 Task: Create in the project WolfTech in Backlog an issue 'Implement a new cloud-based legal document management system for a company with advanced document classification and retrieval capabilities', assign it to team member softage.2@softage.net and change the status to IN PROGRESS.
Action: Mouse moved to (193, 62)
Screenshot: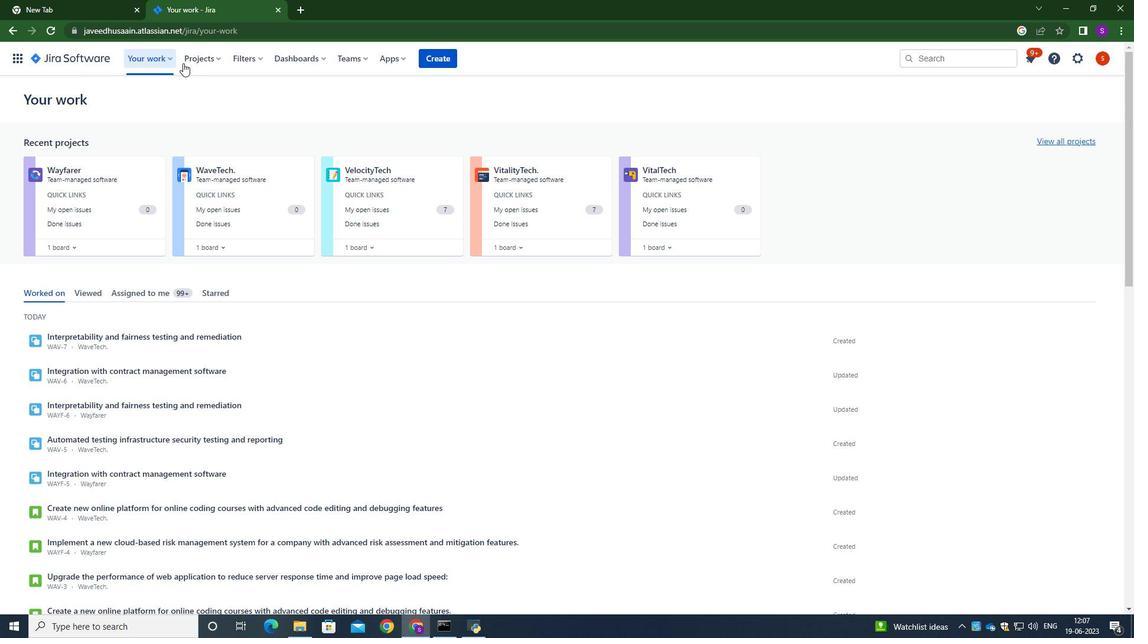 
Action: Mouse pressed left at (193, 62)
Screenshot: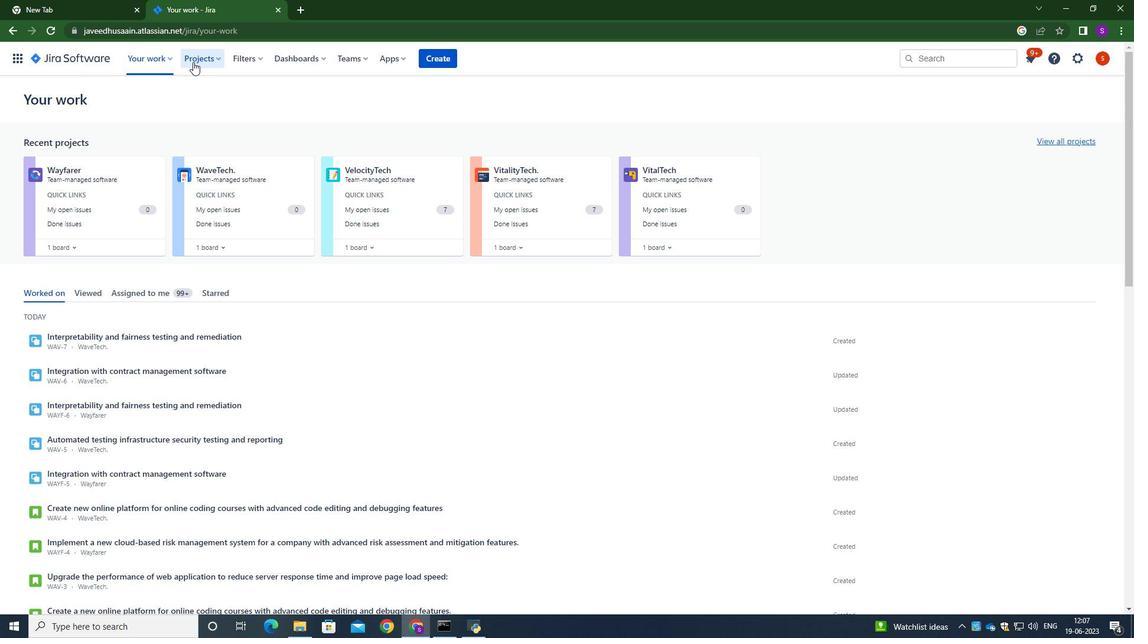 
Action: Mouse moved to (223, 112)
Screenshot: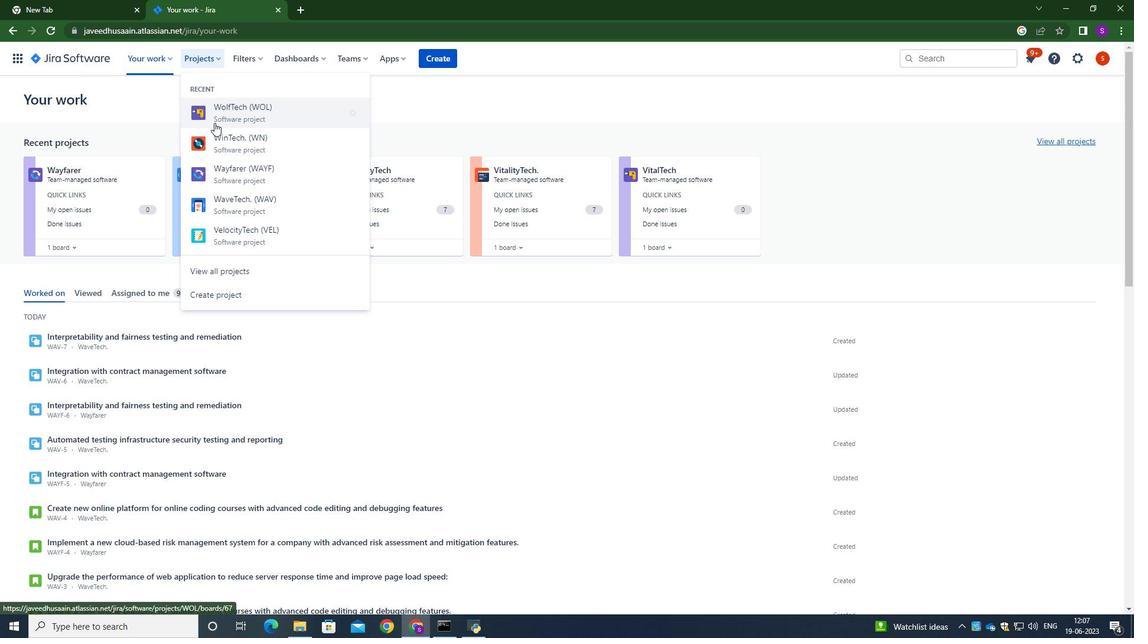 
Action: Mouse pressed left at (223, 112)
Screenshot: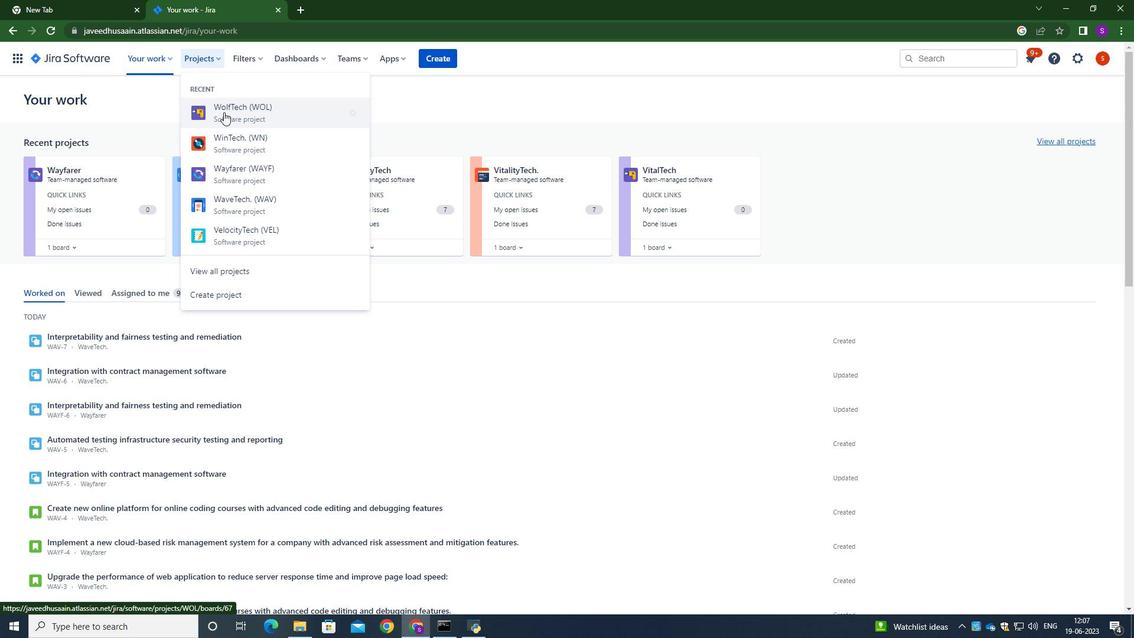 
Action: Mouse moved to (61, 176)
Screenshot: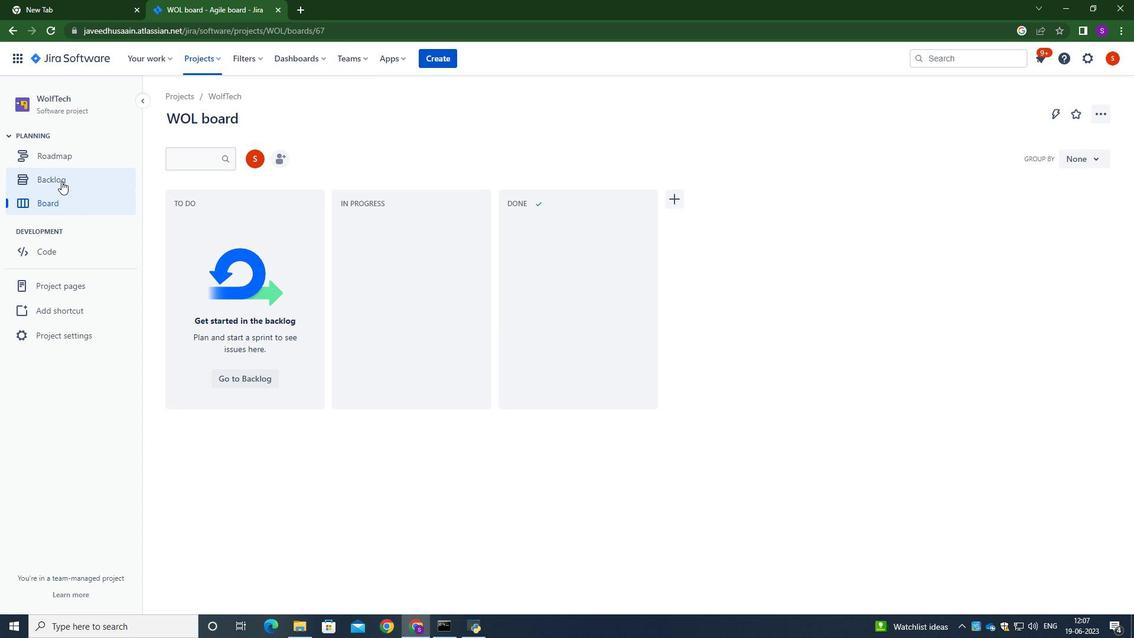 
Action: Mouse pressed left at (61, 176)
Screenshot: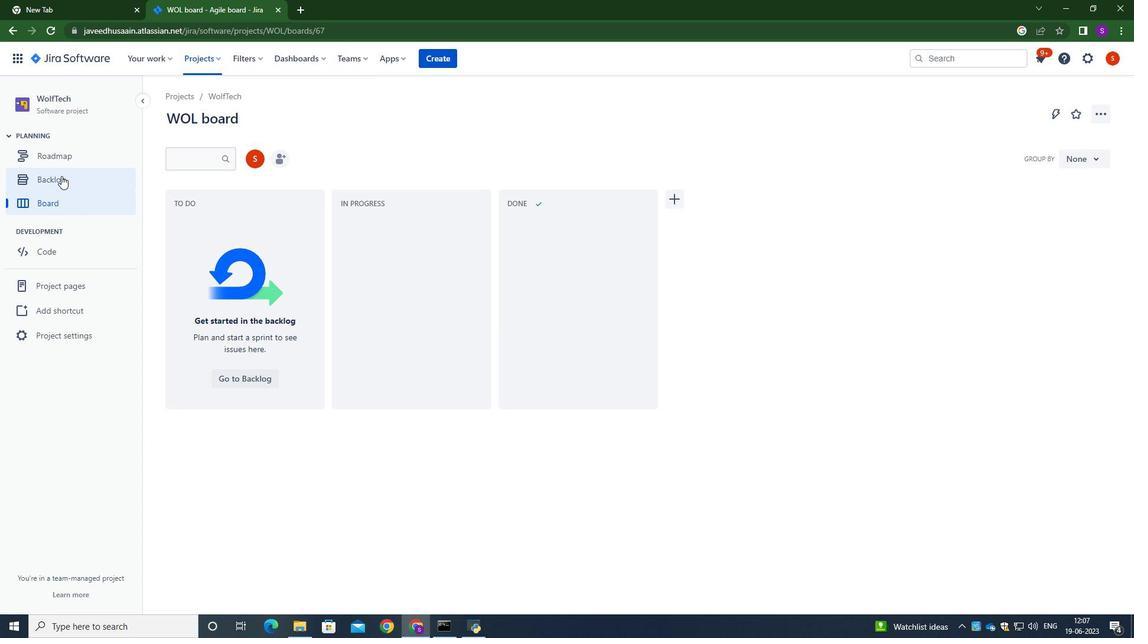 
Action: Mouse moved to (396, 280)
Screenshot: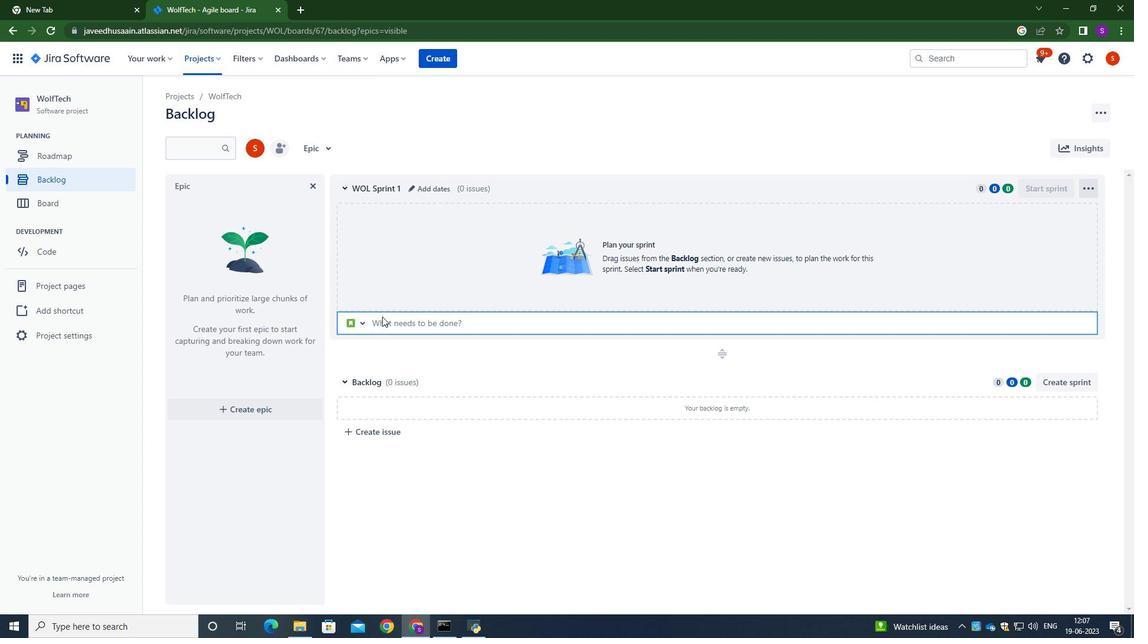 
Action: Mouse pressed left at (396, 280)
Screenshot: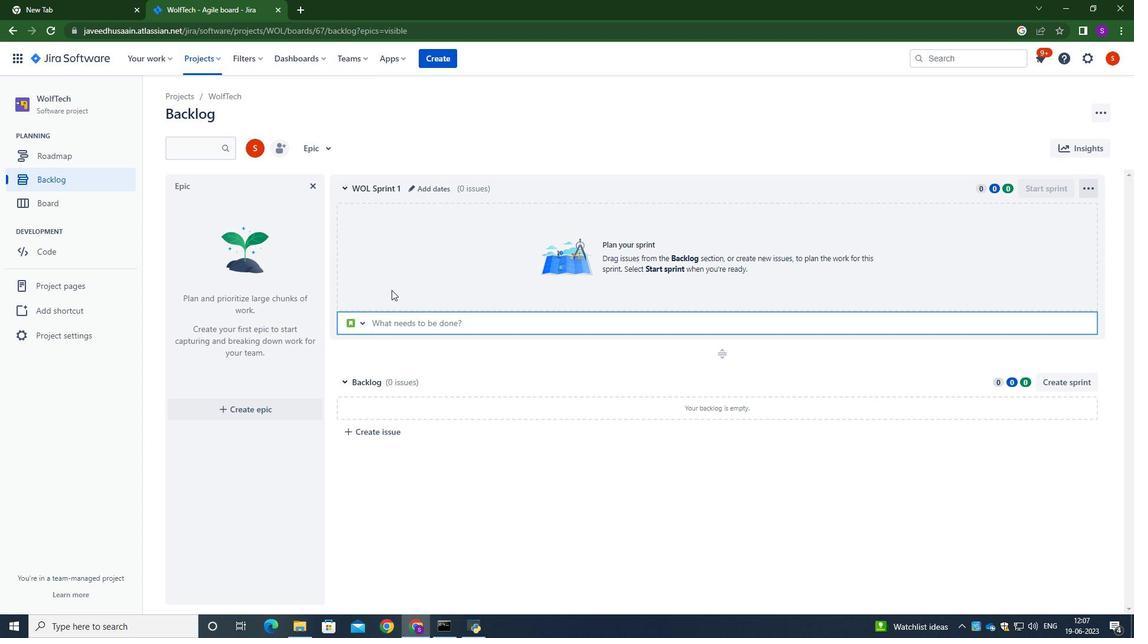
Action: Mouse moved to (382, 324)
Screenshot: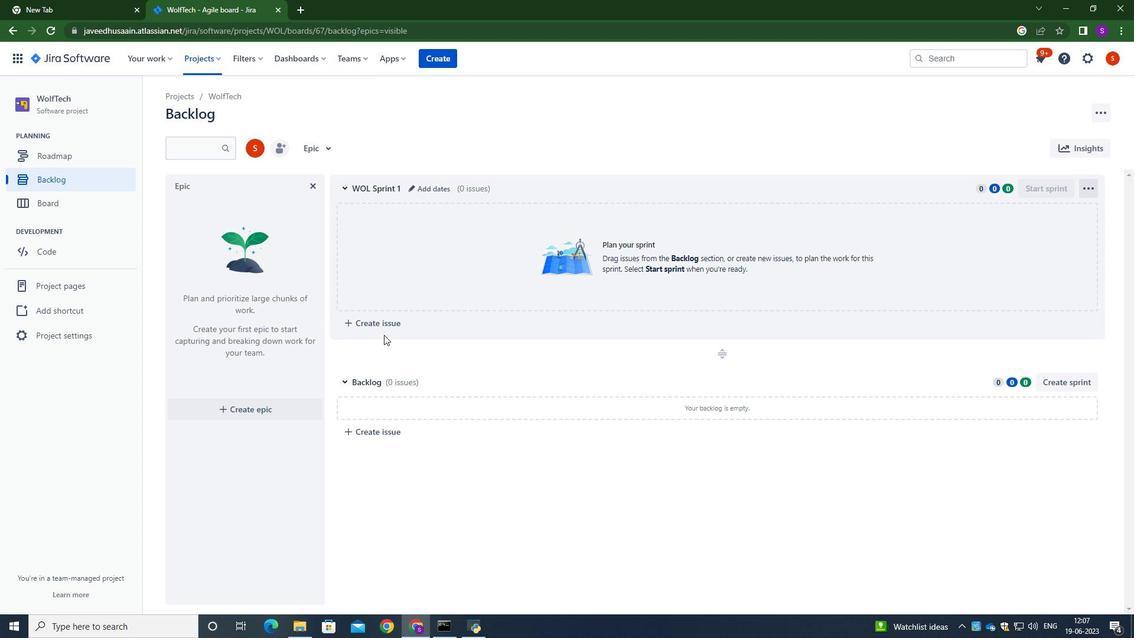 
Action: Mouse pressed left at (382, 324)
Screenshot: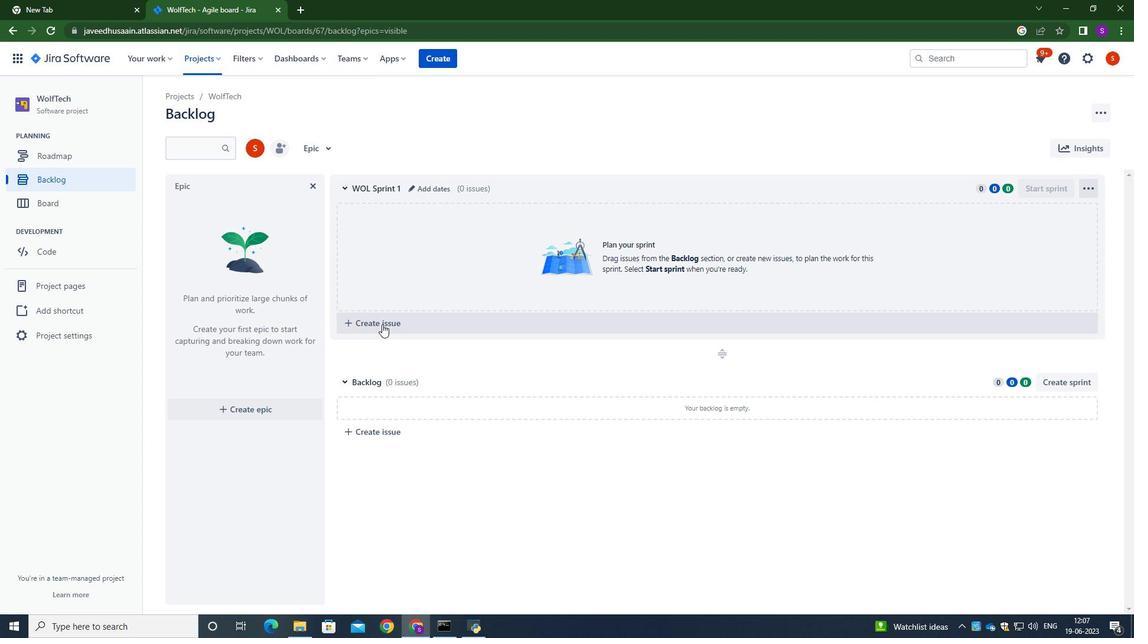 
Action: Mouse moved to (426, 320)
Screenshot: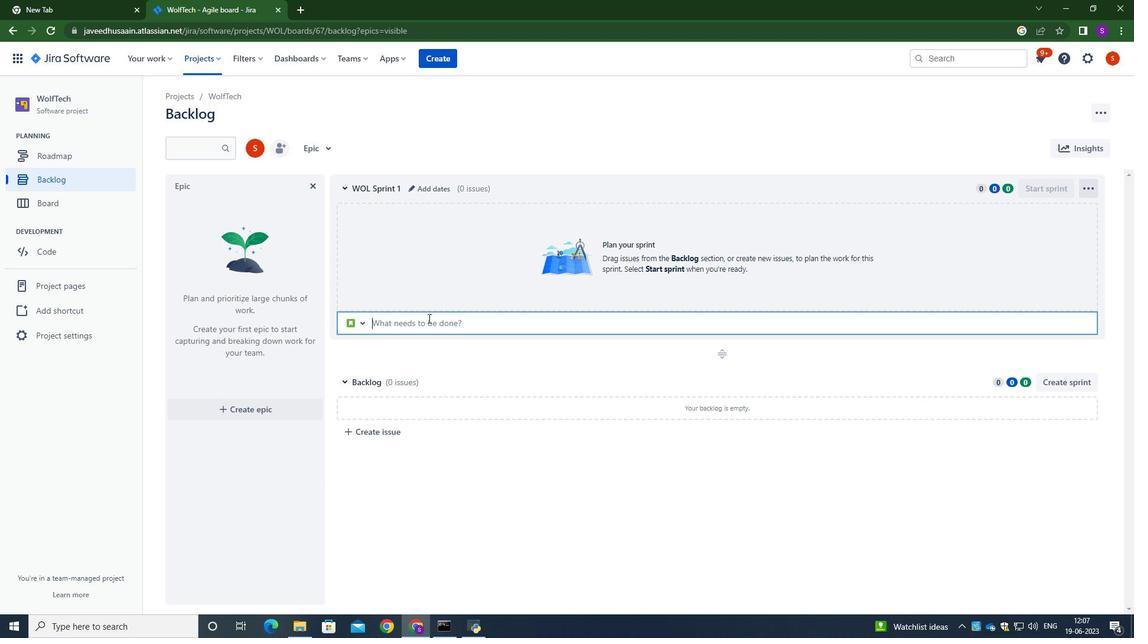 
Action: Mouse pressed left at (426, 320)
Screenshot: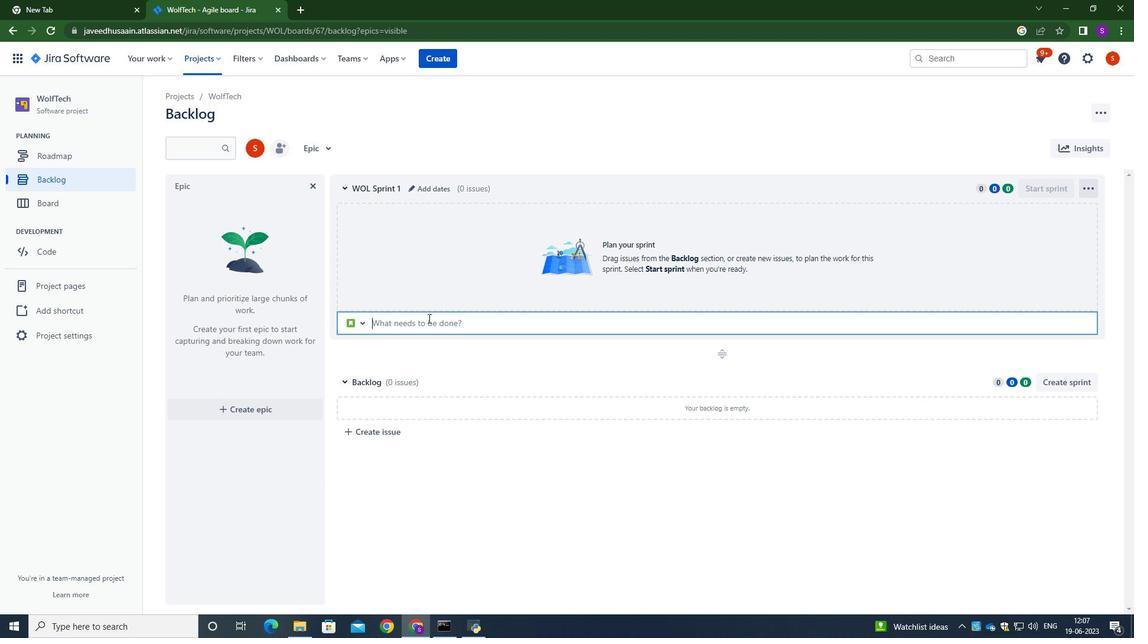 
Action: Key pressed <Key.caps_lock>I<Key.caps_lock>mplement<Key.space>a<Key.space>new<Key.space>cloud-based<Key.space>legal<Key.space>docm<Key.backspace>ument<Key.space>managemetn<Key.backspace><Key.backspace>nt<Key.space>system<Key.space><Key.space><Key.backspace>for<Key.space>a<Key.space>company<Key.space>a<Key.backspace>with<Key.space>advanced<Key.space>docoment<Key.space>c<Key.backspace><Key.backspace><Key.backspace><Key.backspace><Key.backspace><Key.backspace><Key.backspace>umnet<Key.space><Key.backspace><Key.backspace><Key.backspace><Key.backspace>ent<Key.space>classification<Key.space>and<Key.space>retrieval<Key.space>capabilities.<Key.enter>
Screenshot: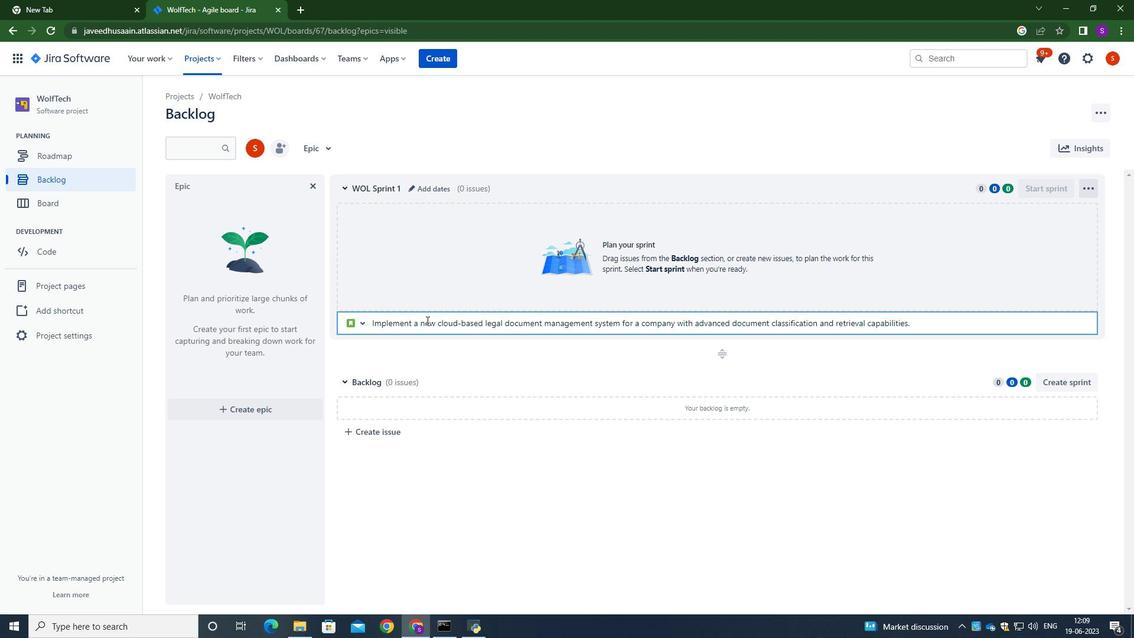 
Action: Mouse moved to (1063, 218)
Screenshot: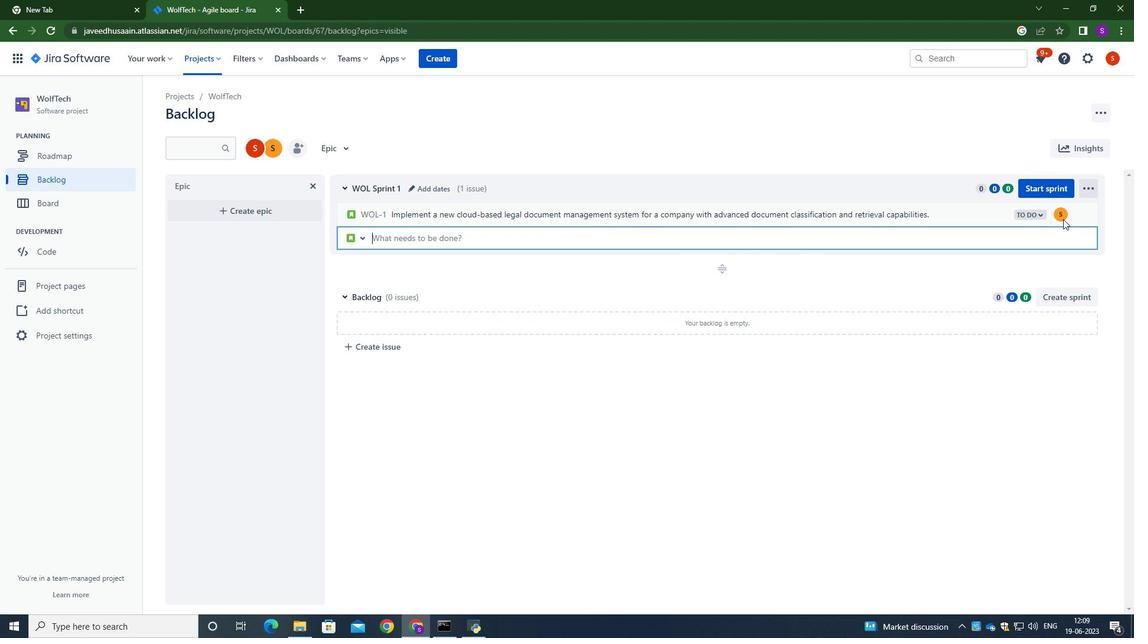 
Action: Mouse pressed left at (1063, 218)
Screenshot: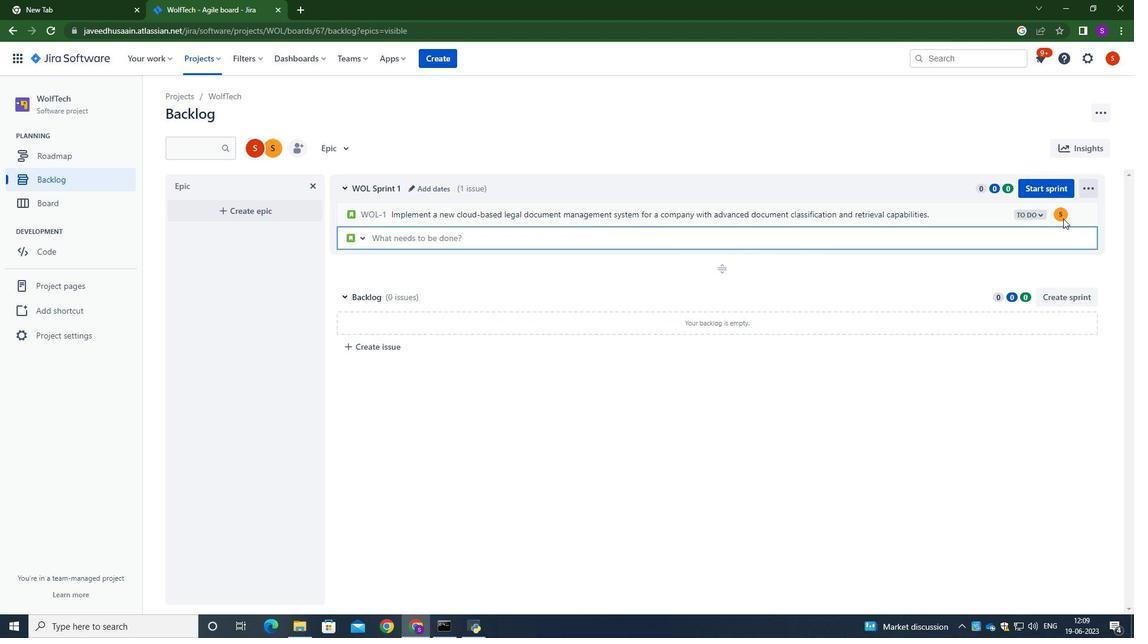 
Action: Mouse moved to (1055, 210)
Screenshot: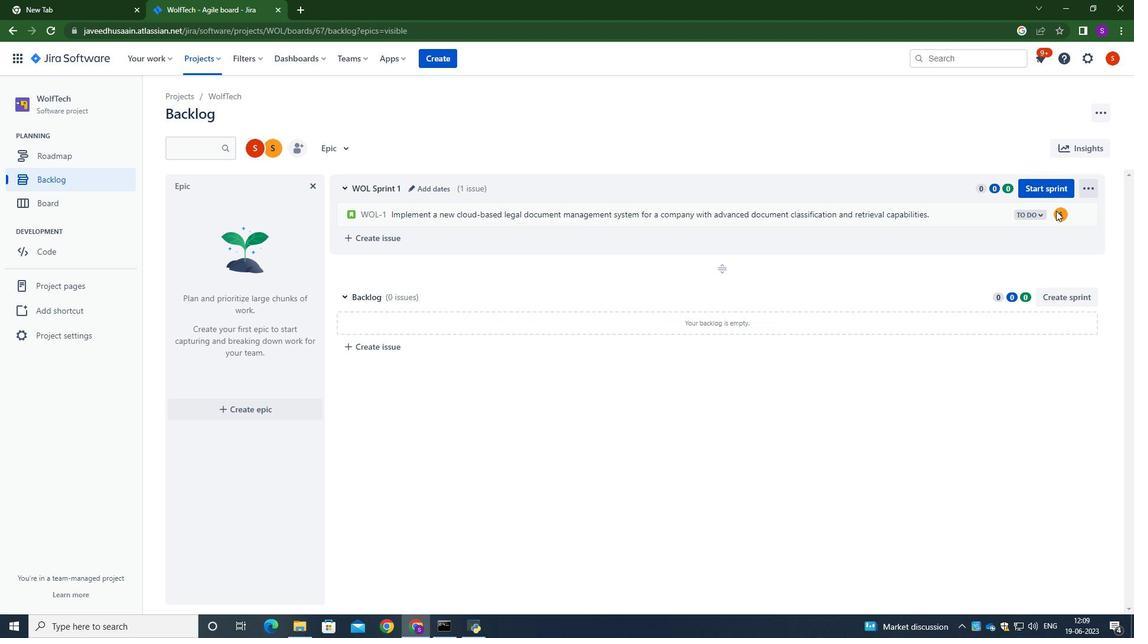 
Action: Mouse pressed left at (1055, 210)
Screenshot: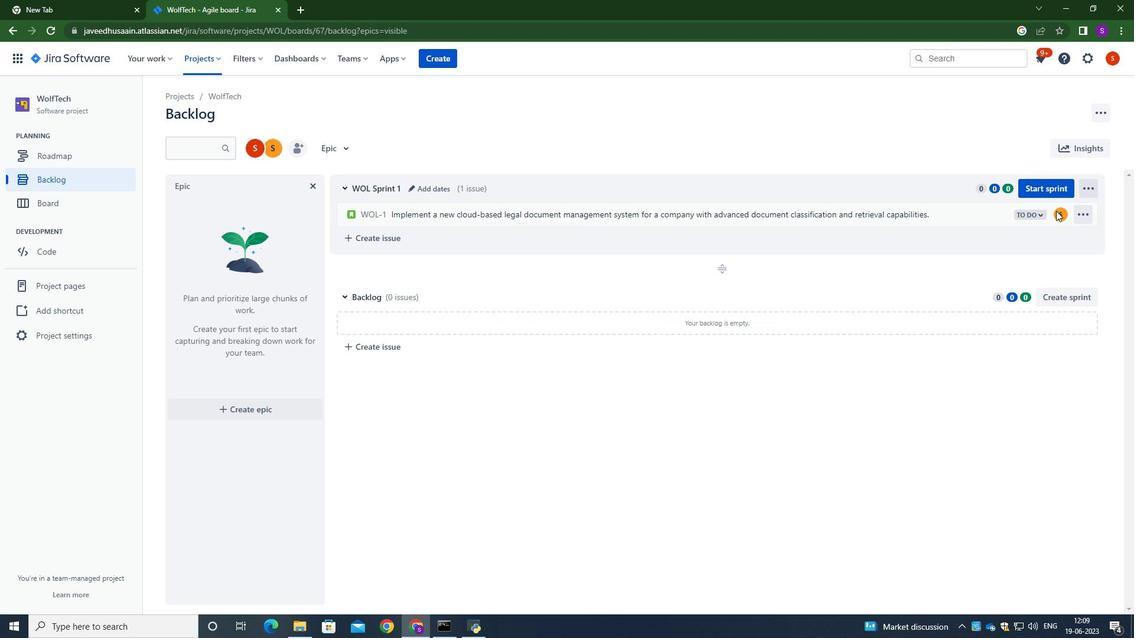 
Action: Mouse moved to (1060, 214)
Screenshot: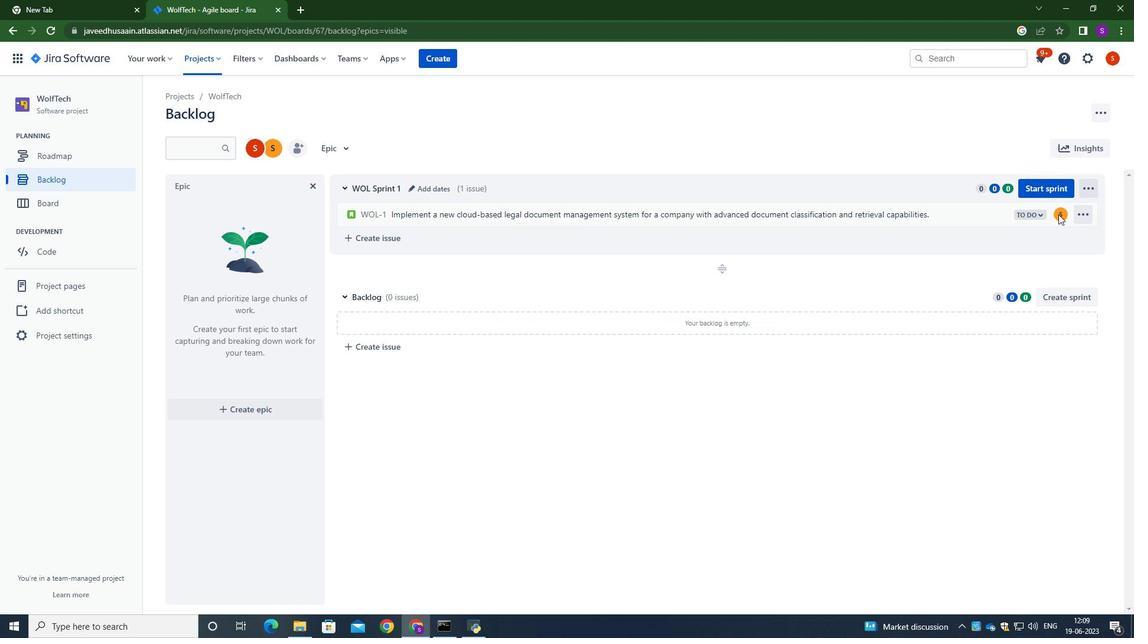 
Action: Mouse pressed left at (1060, 214)
Screenshot: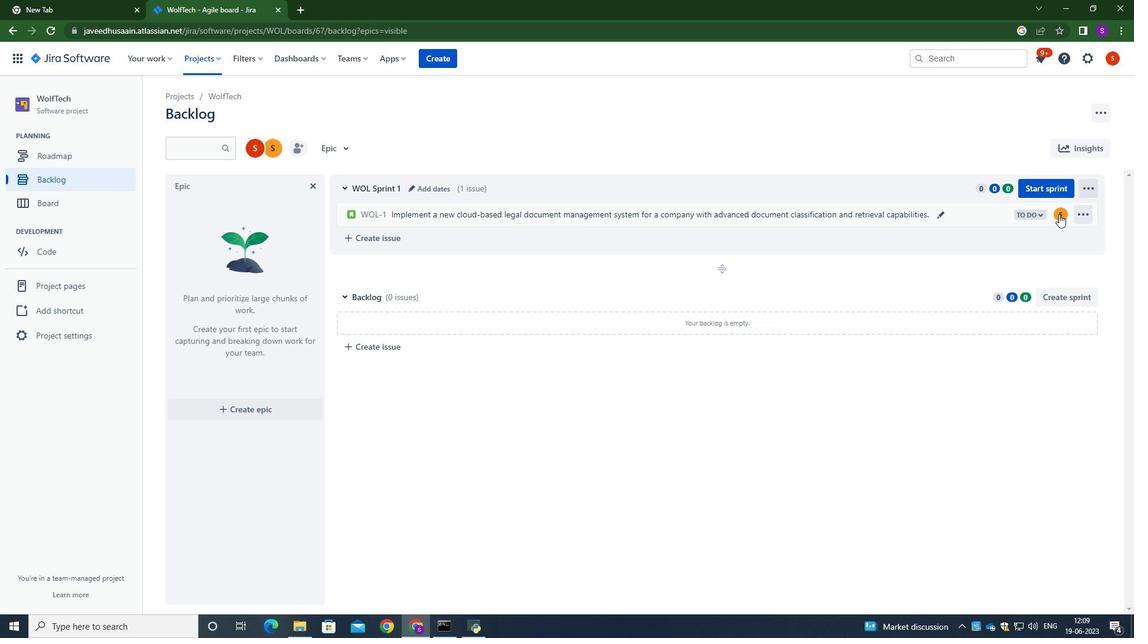 
Action: Mouse moved to (982, 235)
Screenshot: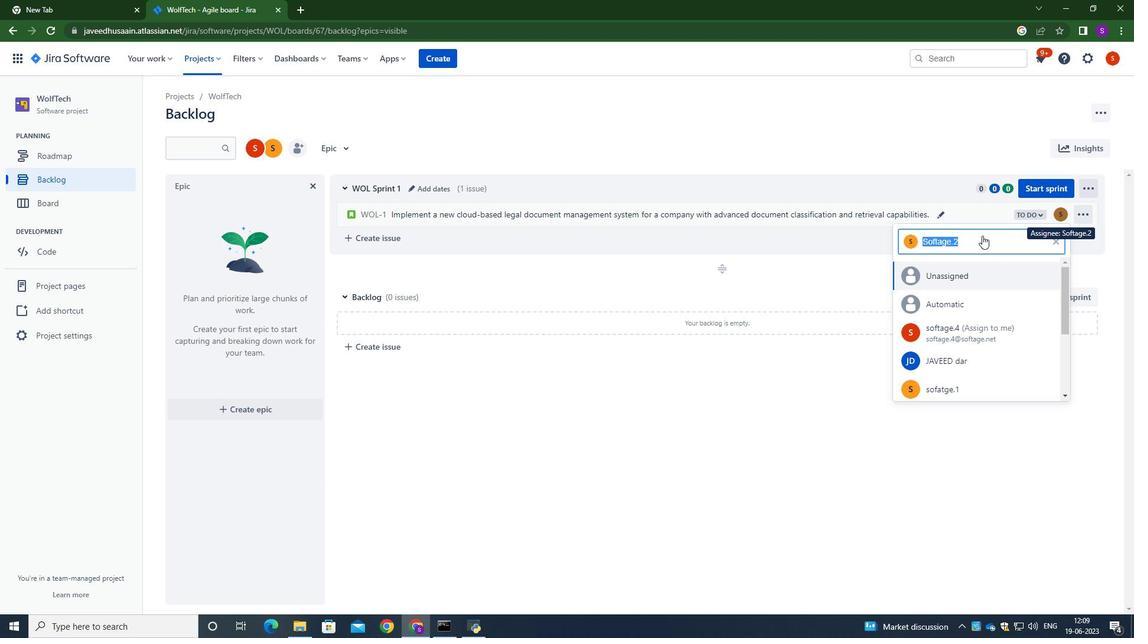 
Action: Key pressed softage.2<Key.shift>@os<Key.backspace><Key.backspace>softage.net
Screenshot: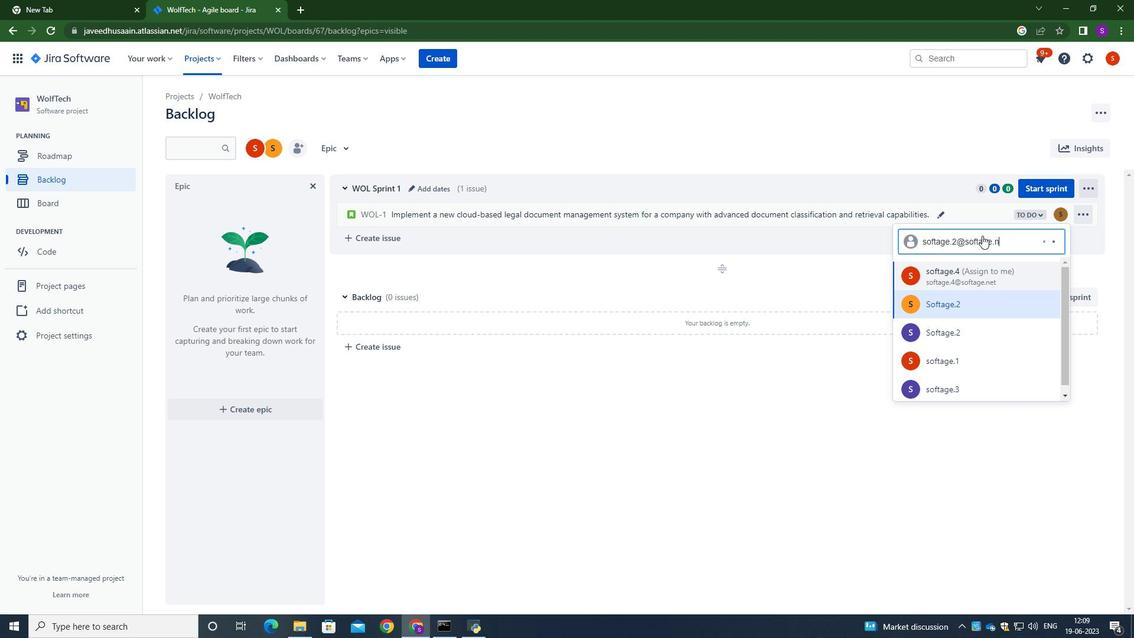 
Action: Mouse moved to (953, 274)
Screenshot: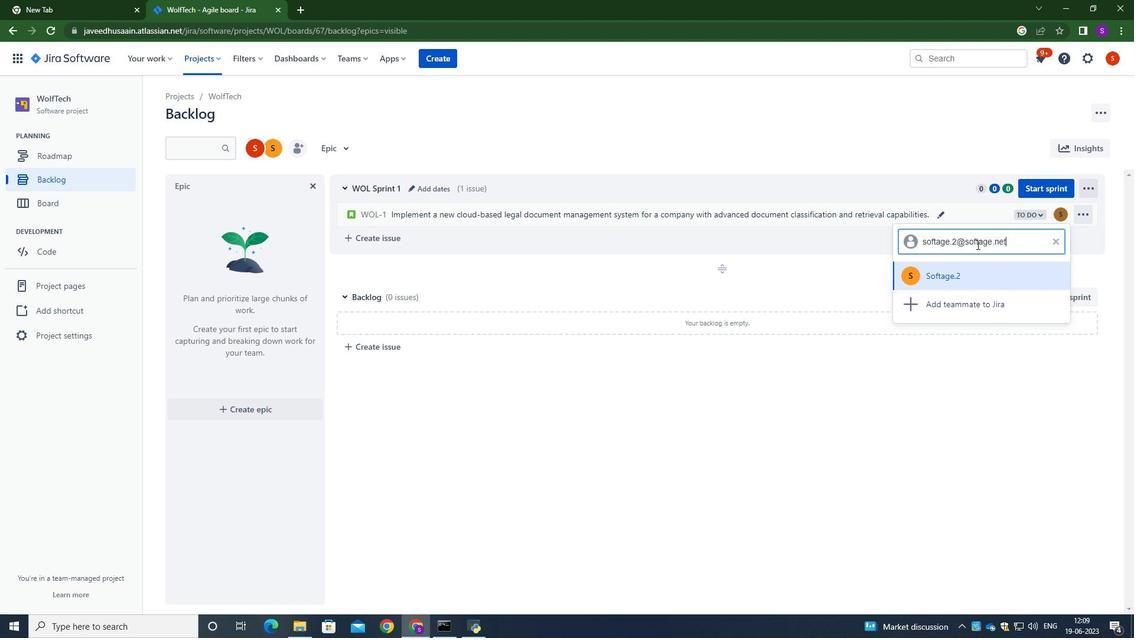 
Action: Mouse pressed left at (953, 274)
Screenshot: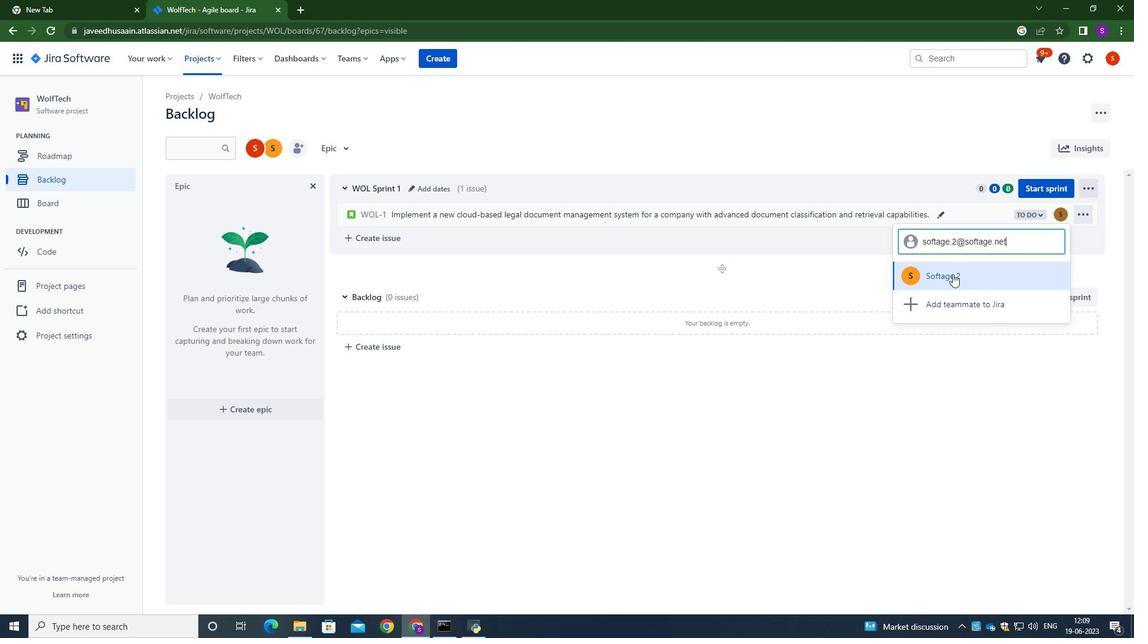 
Action: Mouse moved to (1030, 219)
Screenshot: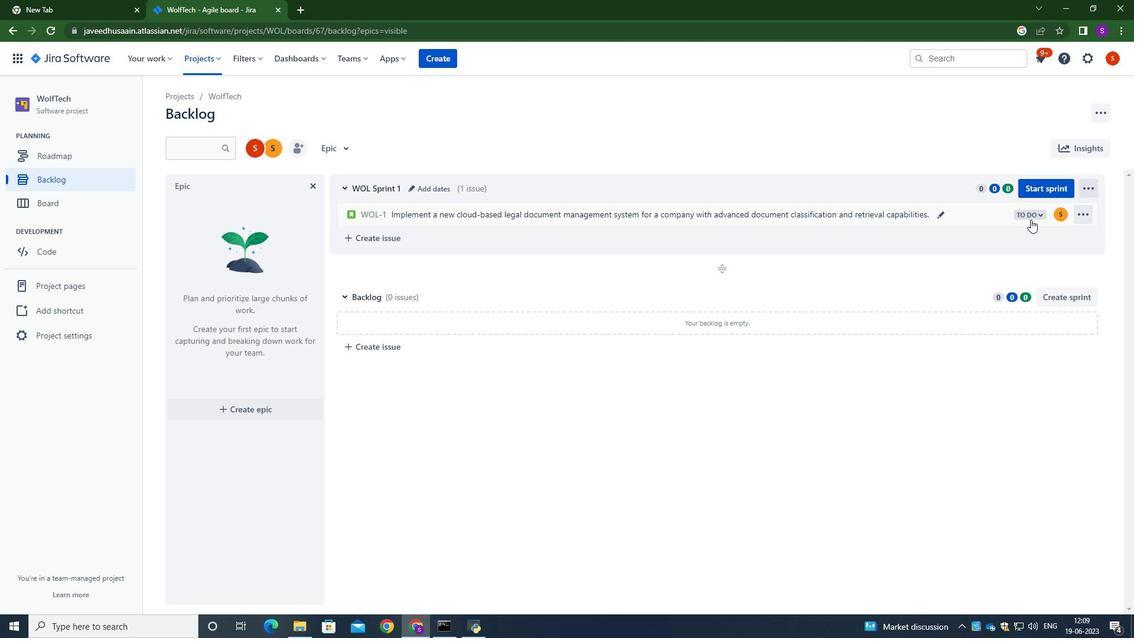 
Action: Mouse pressed left at (1030, 219)
Screenshot: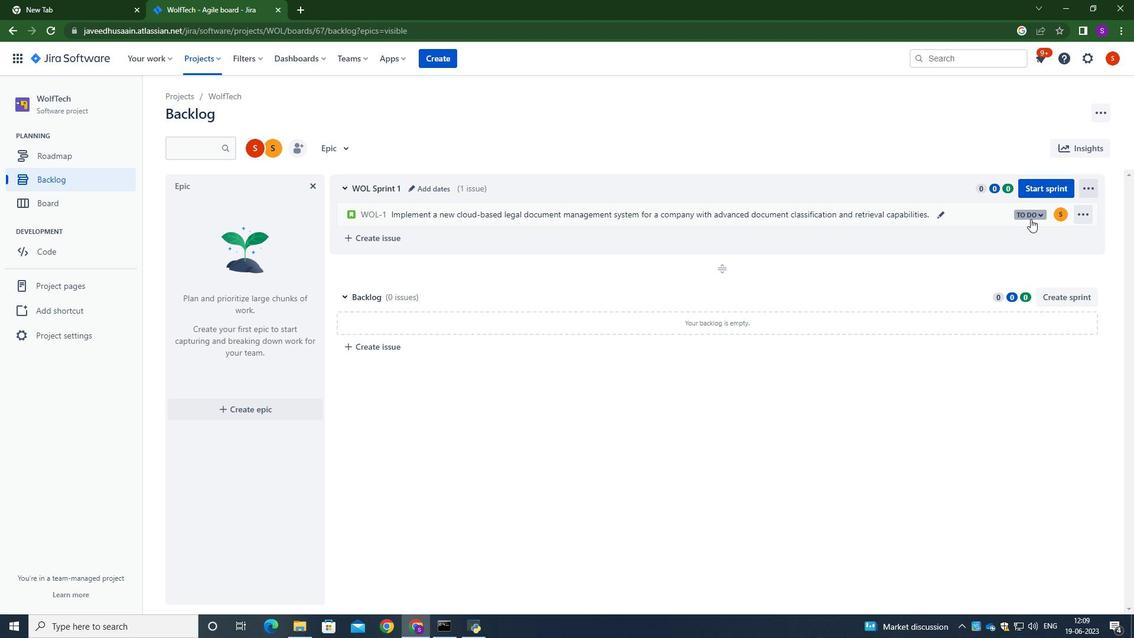 
Action: Mouse moved to (980, 234)
Screenshot: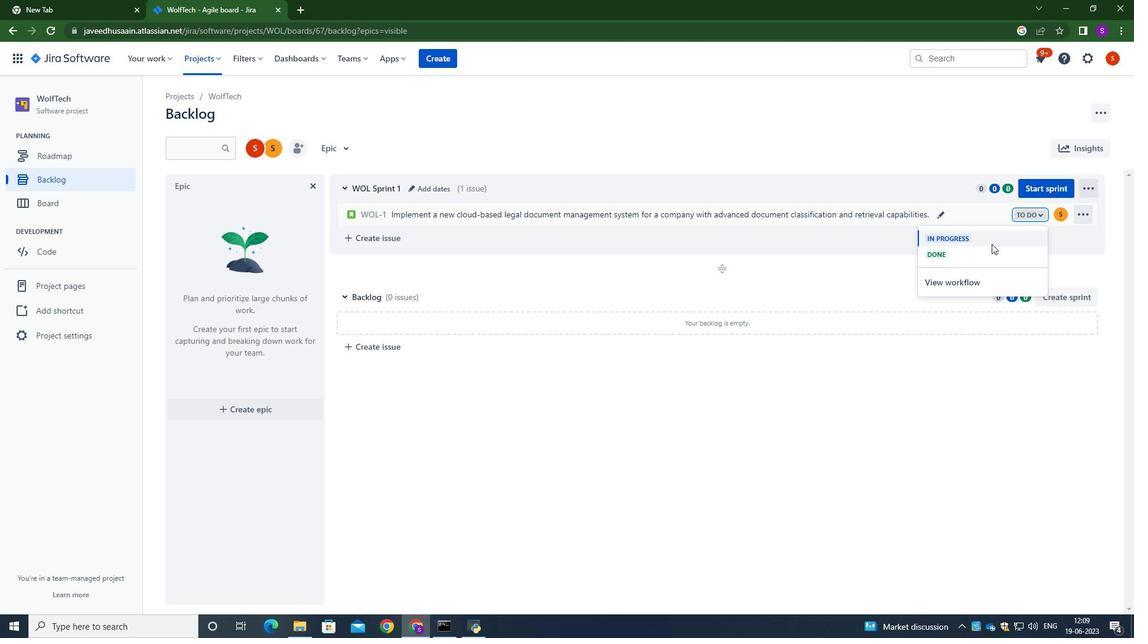 
Action: Mouse pressed left at (980, 234)
Screenshot: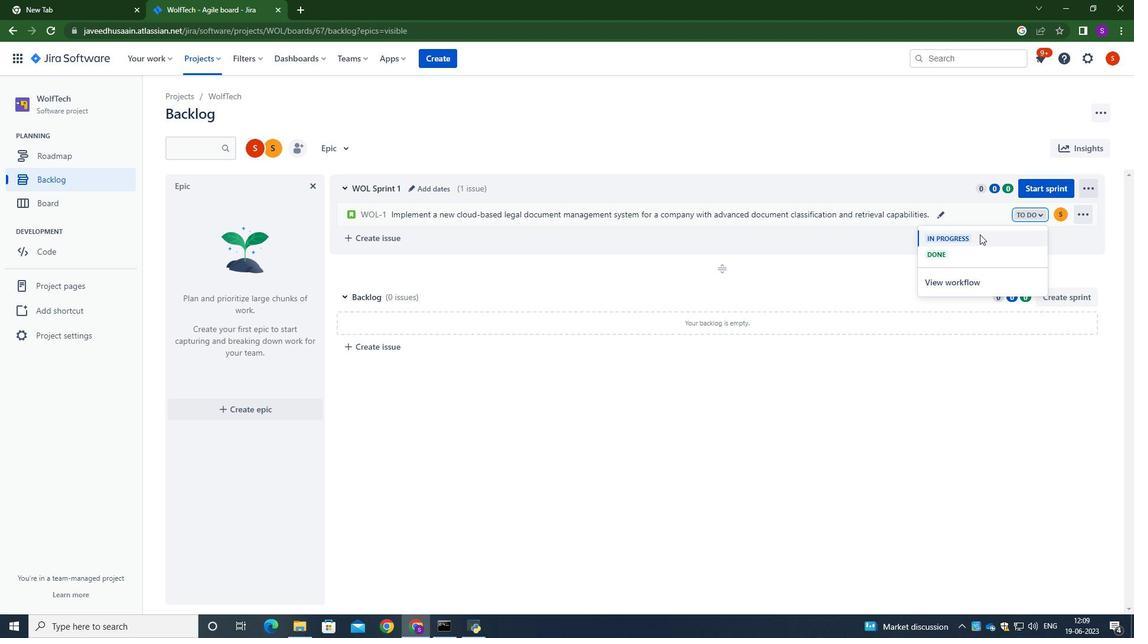 
Action: Mouse moved to (947, 428)
Screenshot: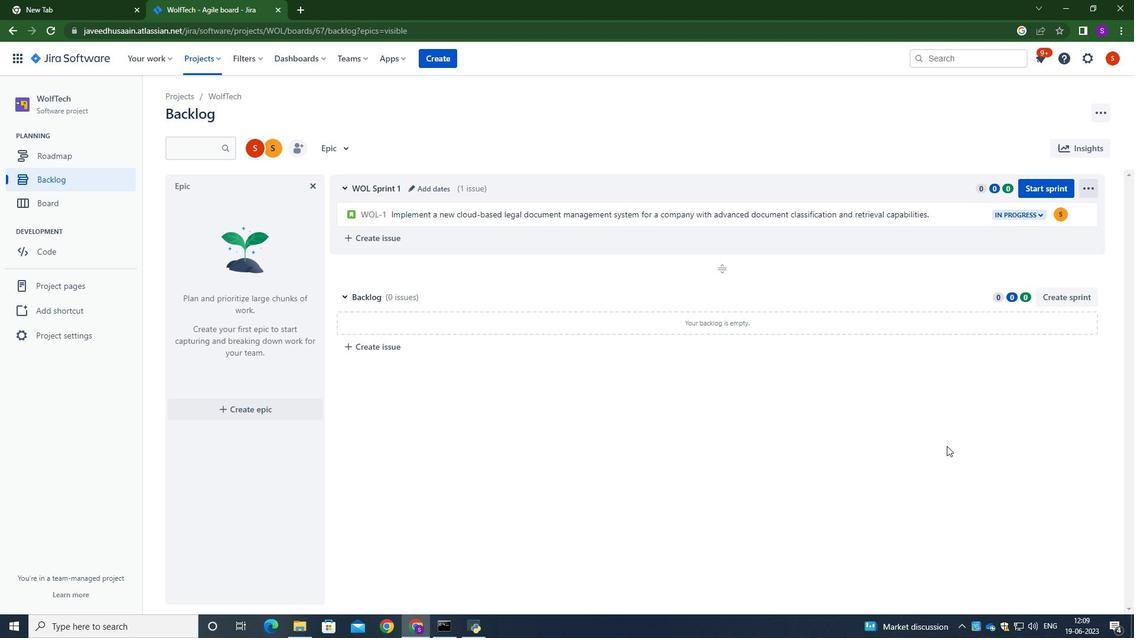 
Action: Mouse pressed left at (947, 428)
Screenshot: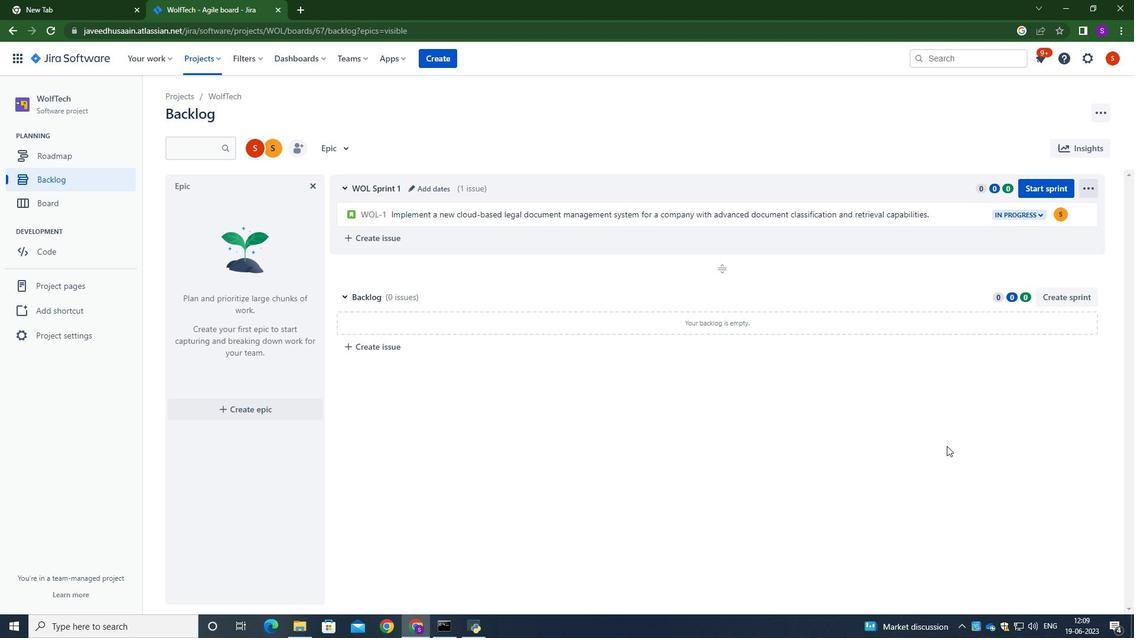 
